 Task: Clone the list view in process automation
Action: Mouse scrolled (201, 157) with delta (0, 0)
Screenshot: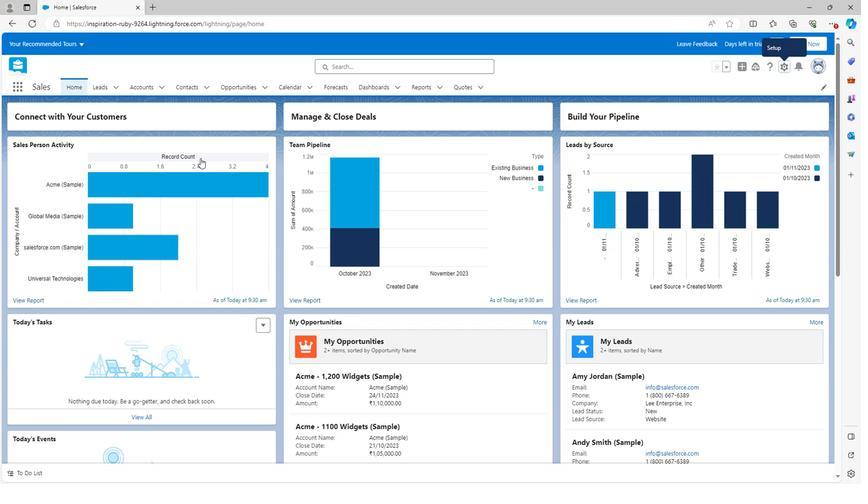 
Action: Mouse scrolled (201, 157) with delta (0, 0)
Screenshot: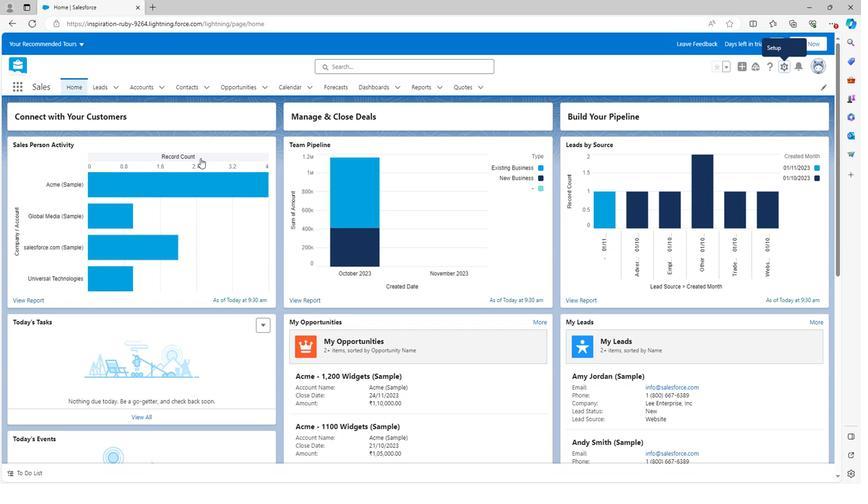 
Action: Mouse scrolled (201, 157) with delta (0, 0)
Screenshot: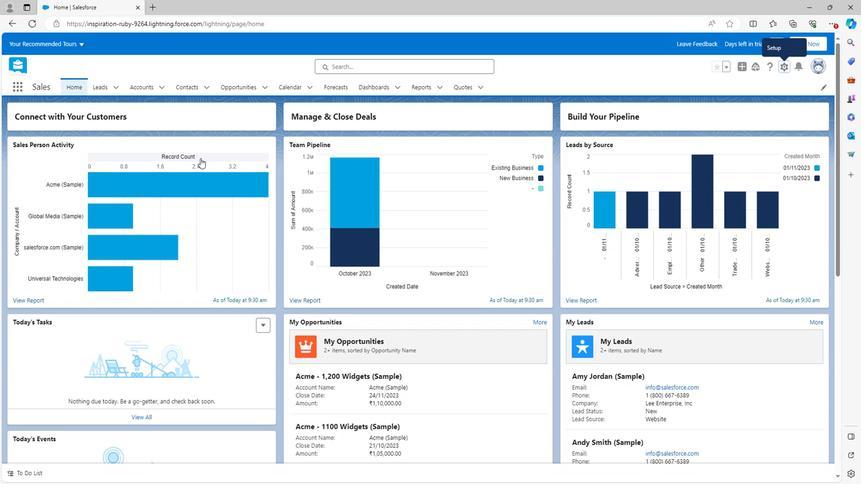 
Action: Mouse scrolled (201, 157) with delta (0, 0)
Screenshot: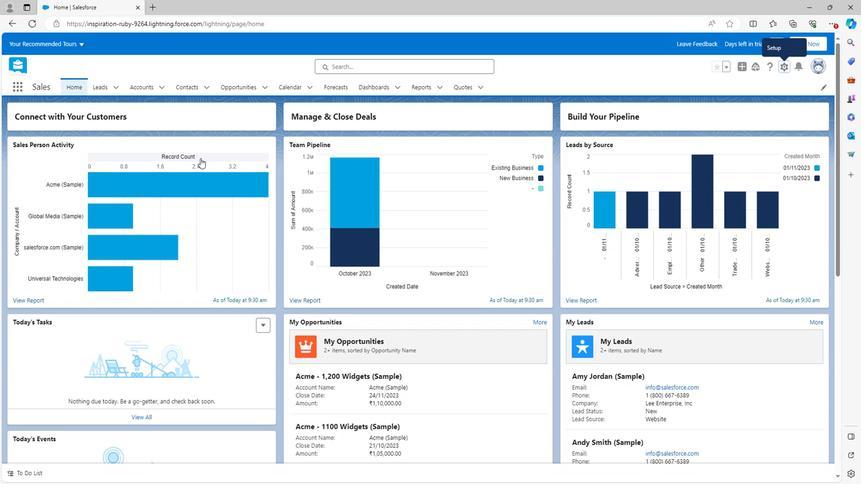 
Action: Mouse scrolled (201, 157) with delta (0, 0)
Screenshot: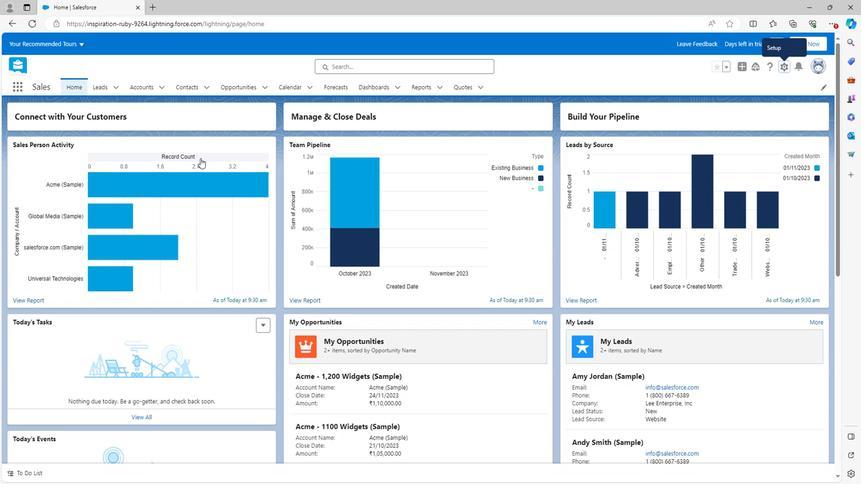 
Action: Mouse scrolled (201, 157) with delta (0, 0)
Screenshot: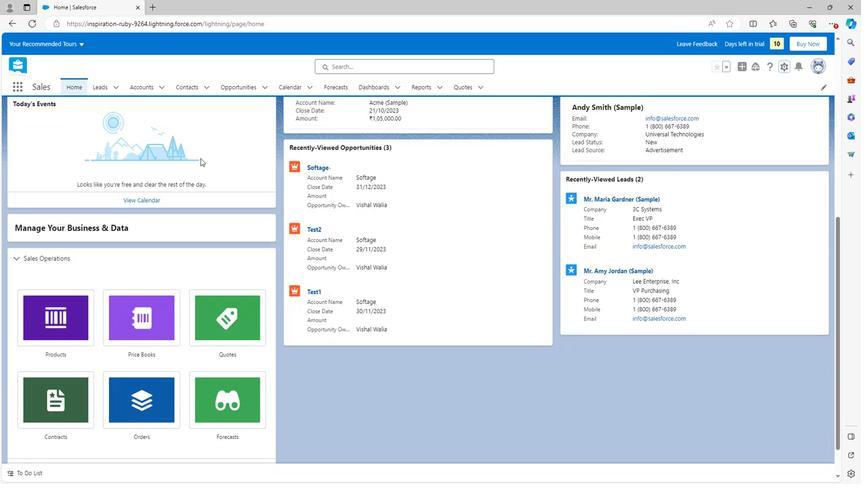 
Action: Mouse scrolled (201, 157) with delta (0, 0)
Screenshot: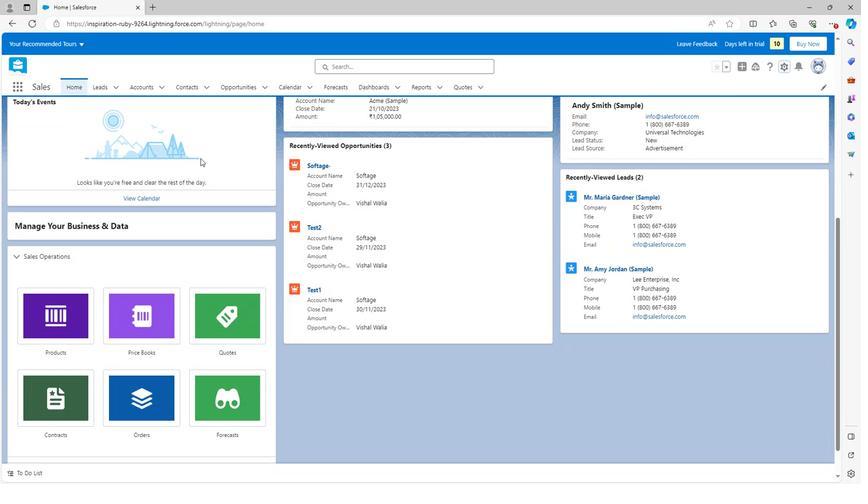 
Action: Mouse scrolled (201, 158) with delta (0, 0)
Screenshot: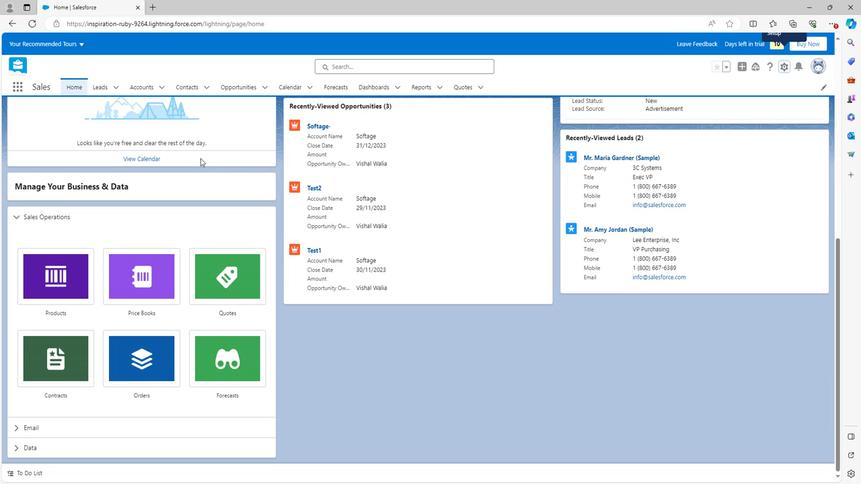 
Action: Mouse scrolled (201, 158) with delta (0, 0)
Screenshot: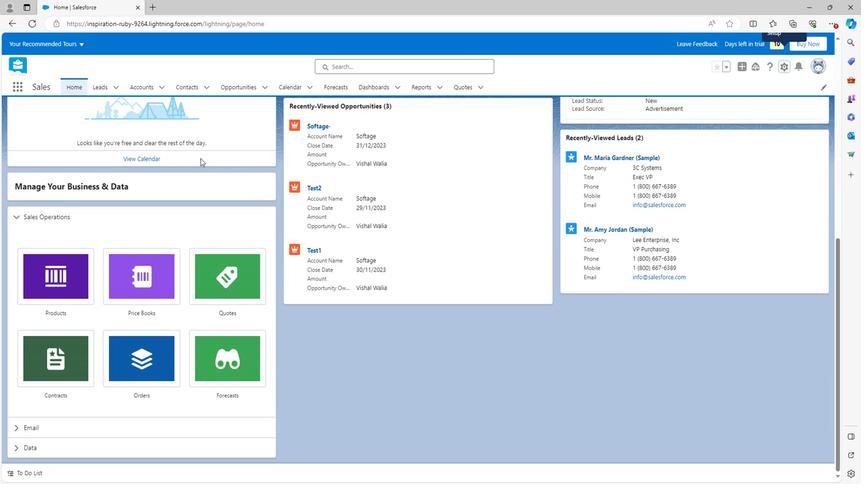 
Action: Mouse scrolled (201, 158) with delta (0, 0)
Screenshot: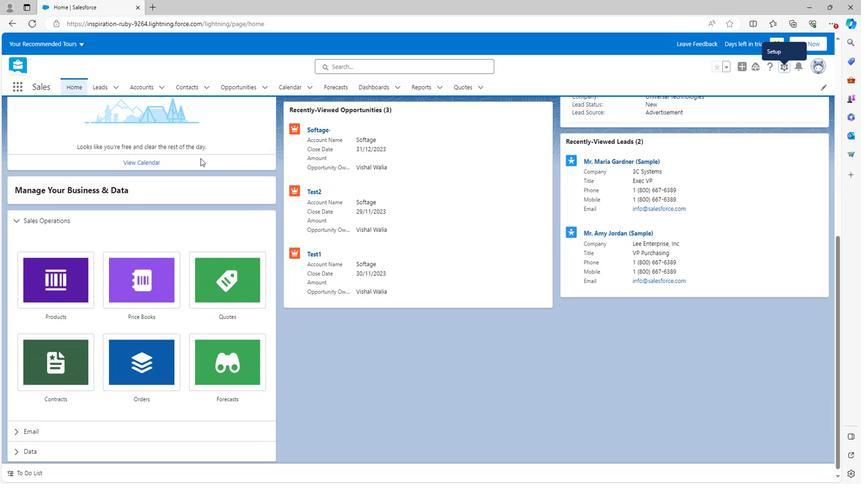 
Action: Mouse scrolled (201, 158) with delta (0, 0)
Screenshot: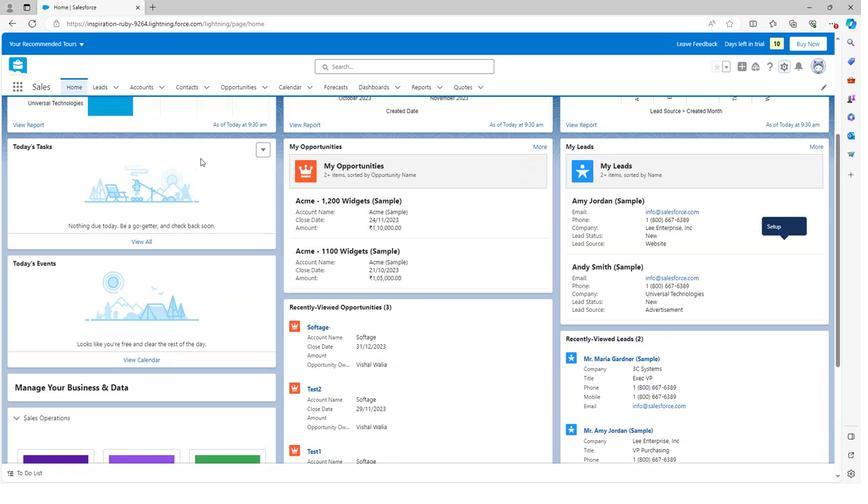 
Action: Mouse scrolled (201, 158) with delta (0, 0)
Screenshot: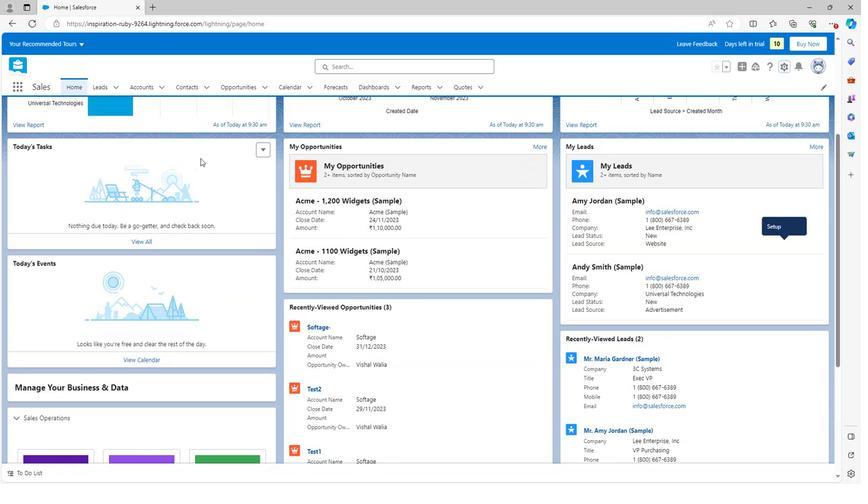 
Action: Mouse scrolled (201, 158) with delta (0, 0)
Screenshot: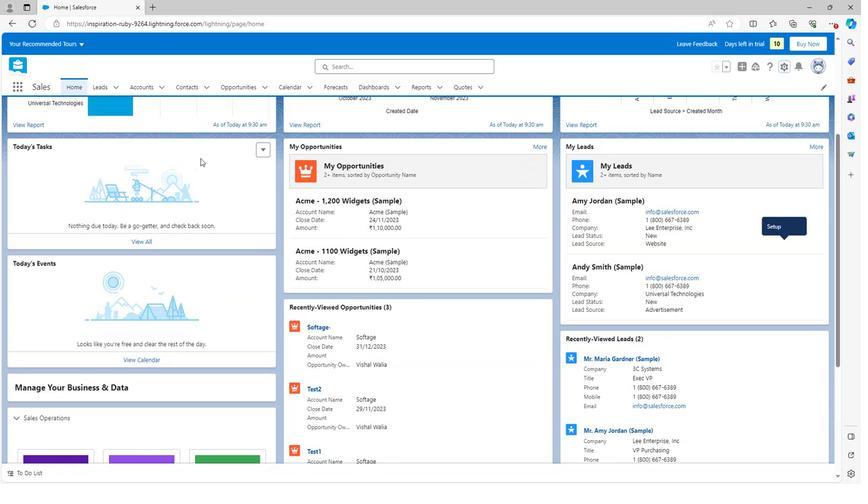 
Action: Mouse scrolled (201, 158) with delta (0, 0)
Screenshot: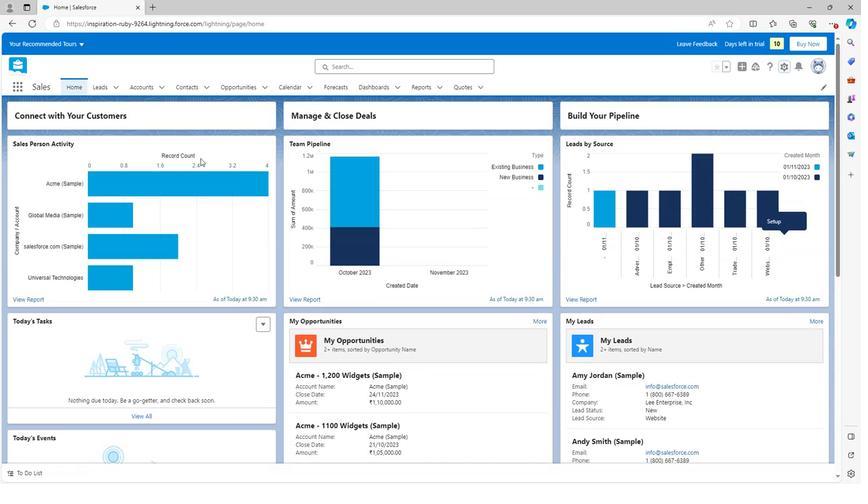 
Action: Mouse scrolled (201, 158) with delta (0, 0)
Screenshot: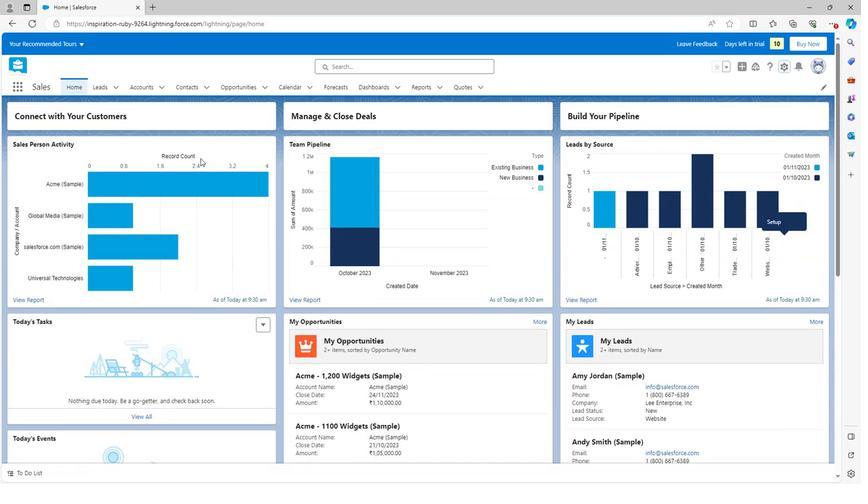 
Action: Mouse scrolled (201, 158) with delta (0, 0)
Screenshot: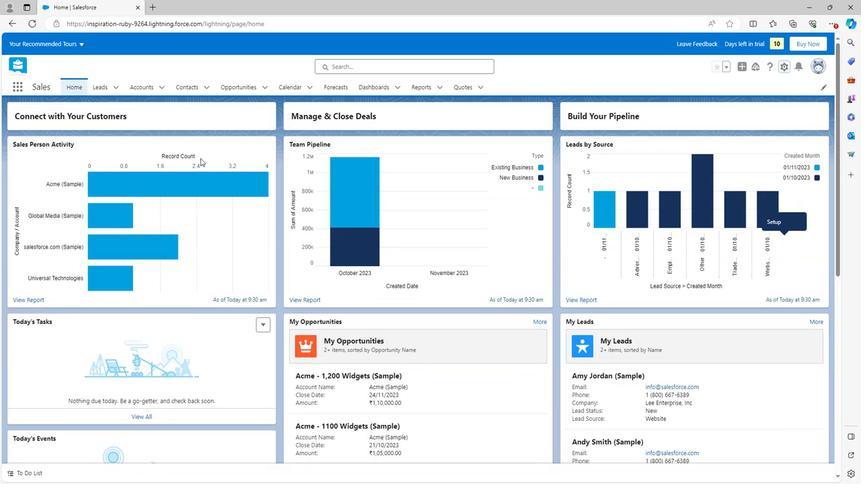 
Action: Mouse moved to (782, 67)
Screenshot: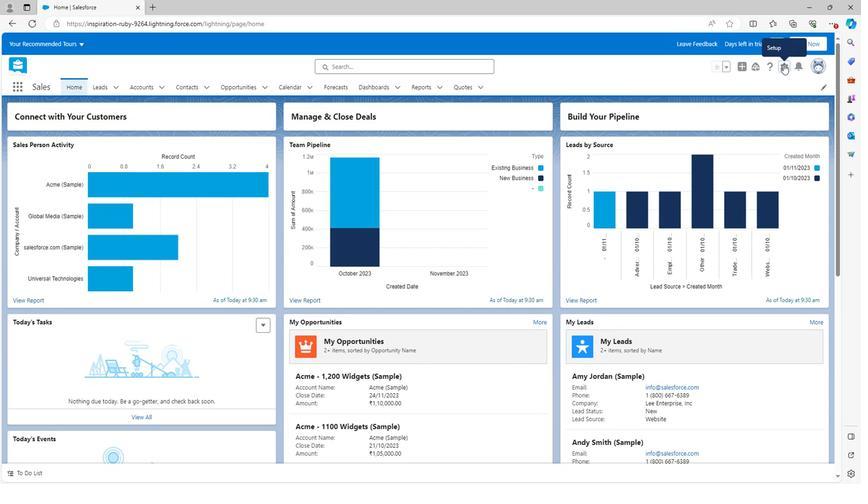
Action: Mouse pressed left at (782, 67)
Screenshot: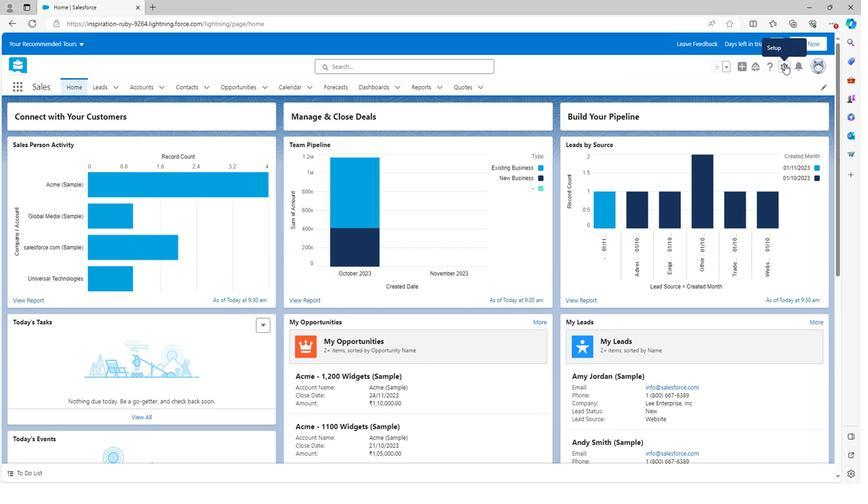 
Action: Mouse moved to (742, 92)
Screenshot: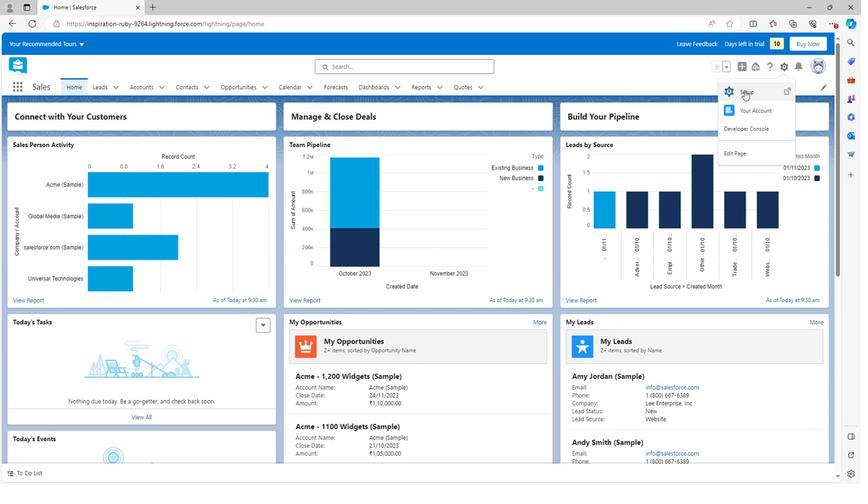 
Action: Mouse pressed left at (742, 92)
Screenshot: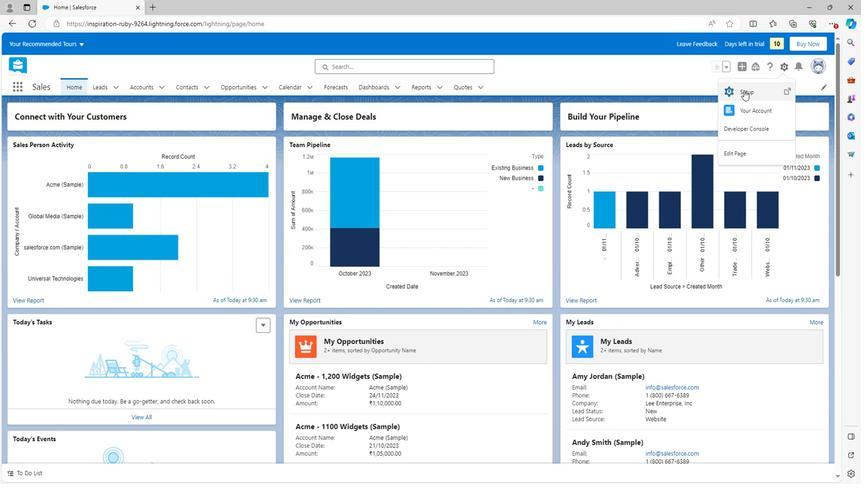 
Action: Mouse moved to (55, 327)
Screenshot: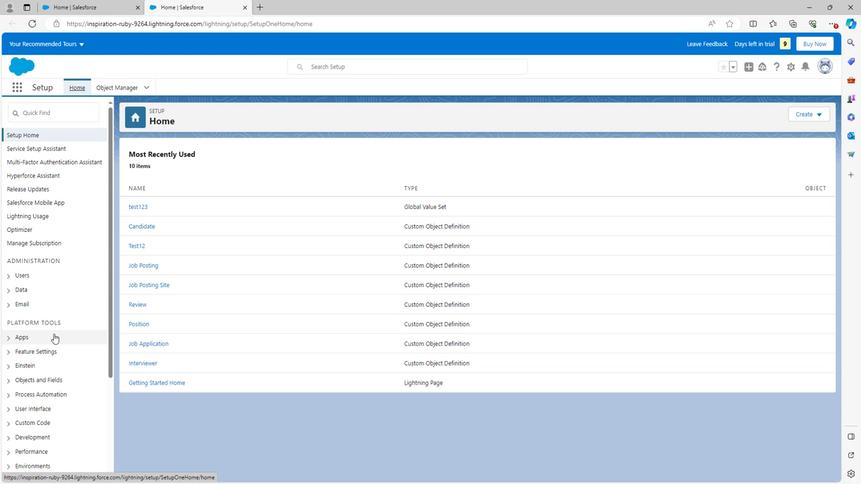 
Action: Mouse scrolled (55, 327) with delta (0, 0)
Screenshot: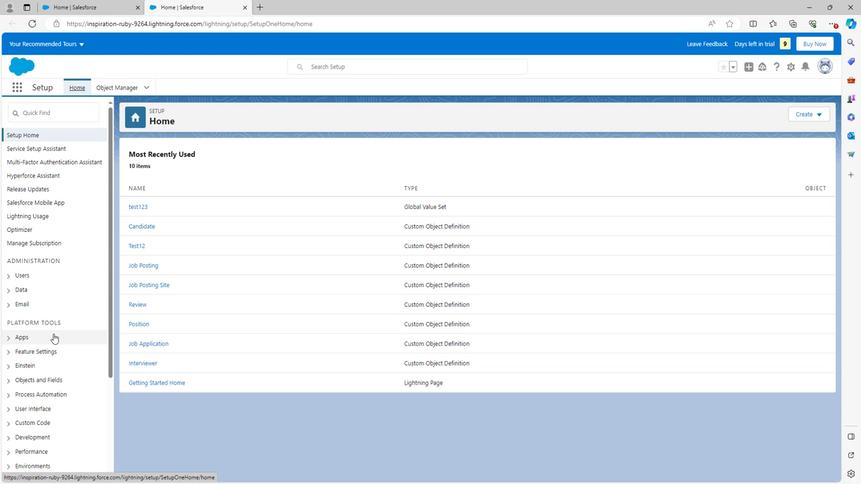 
Action: Mouse scrolled (55, 327) with delta (0, 0)
Screenshot: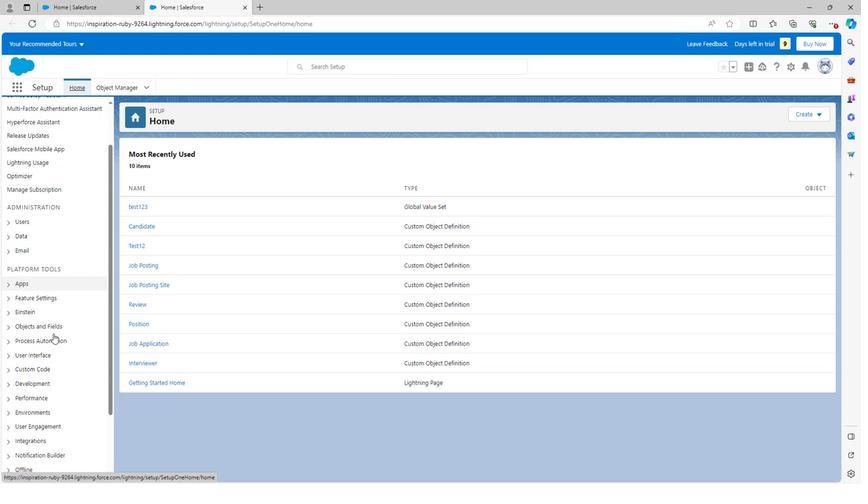 
Action: Mouse scrolled (55, 327) with delta (0, 0)
Screenshot: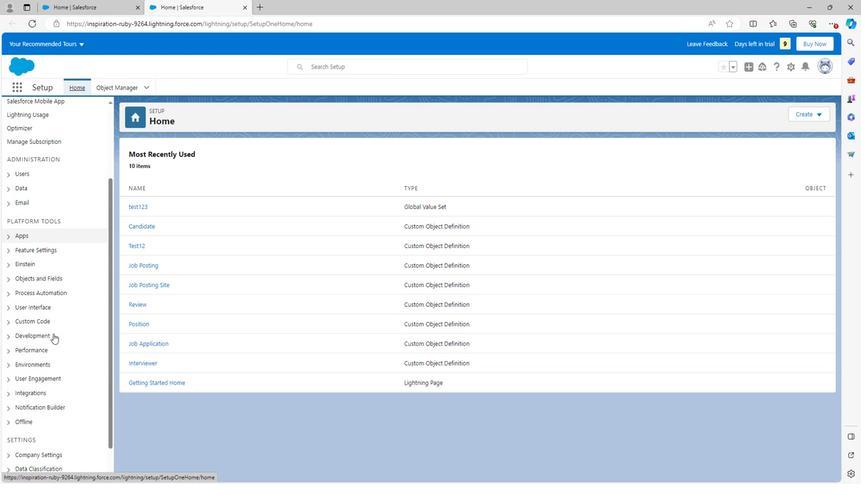 
Action: Mouse moved to (10, 256)
Screenshot: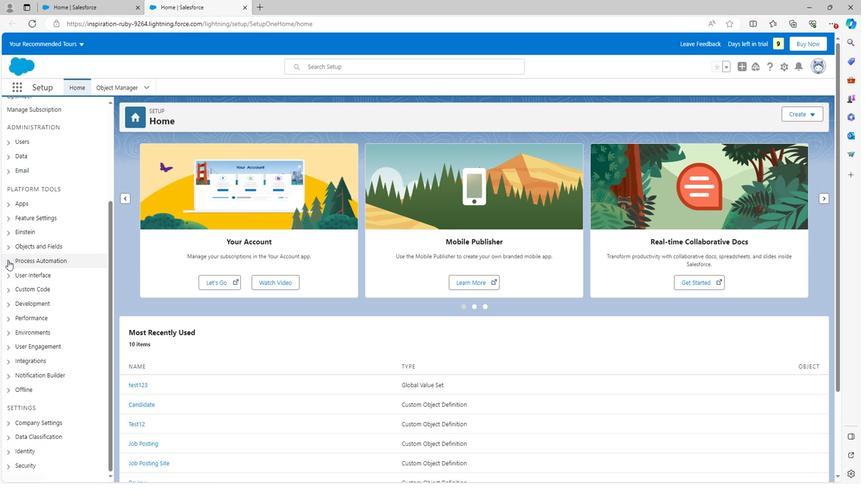 
Action: Mouse pressed left at (10, 256)
Screenshot: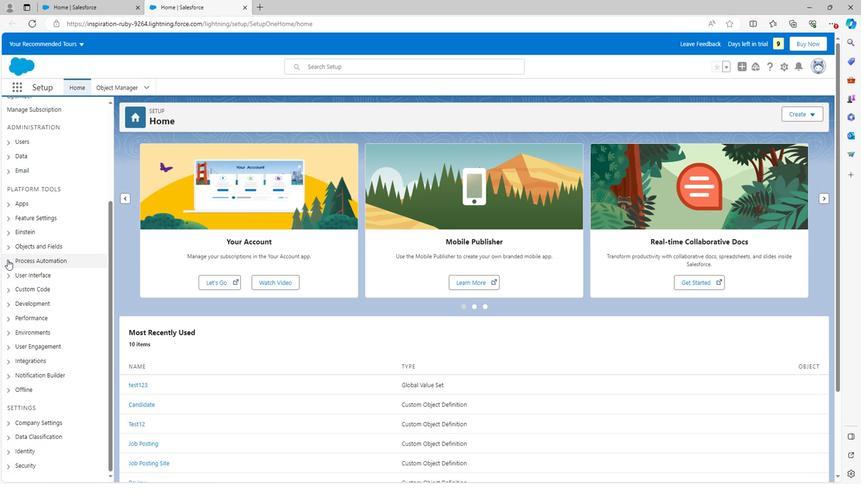 
Action: Mouse moved to (53, 327)
Screenshot: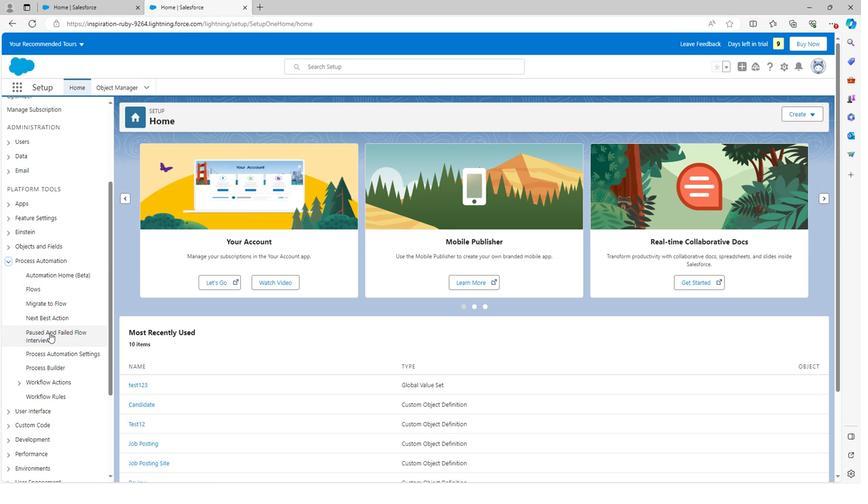 
Action: Mouse pressed left at (53, 327)
Screenshot: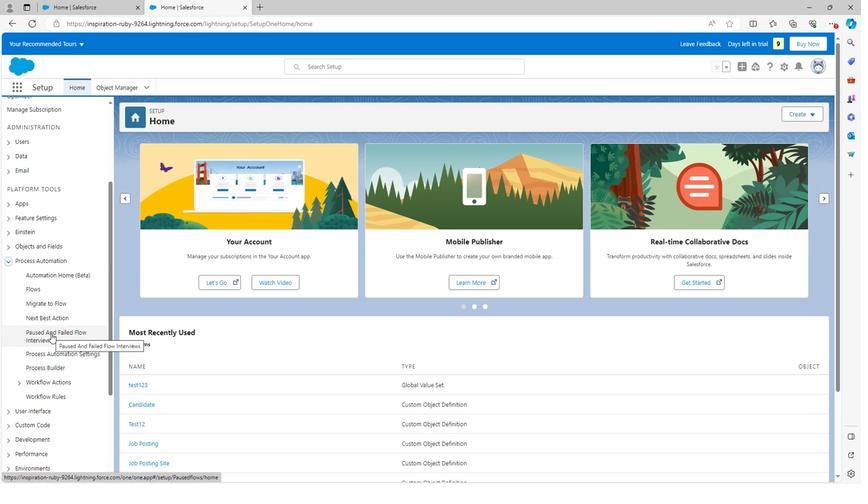 
Action: Mouse moved to (785, 134)
Screenshot: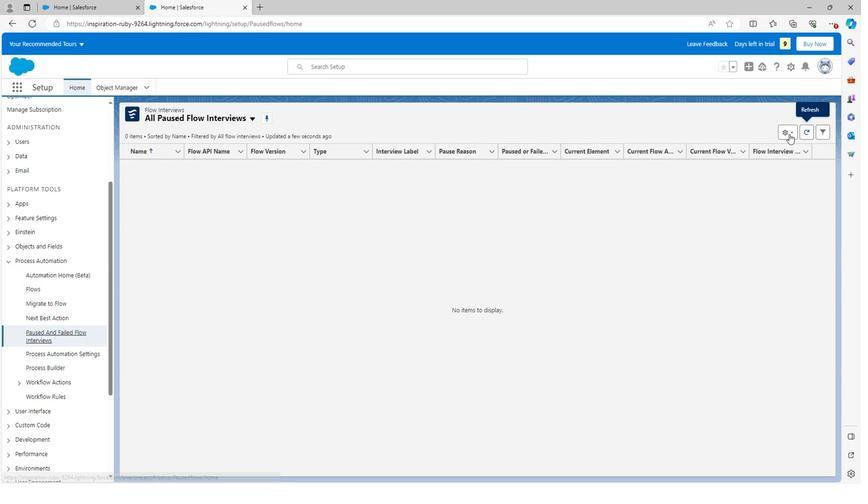 
Action: Mouse pressed left at (785, 134)
Screenshot: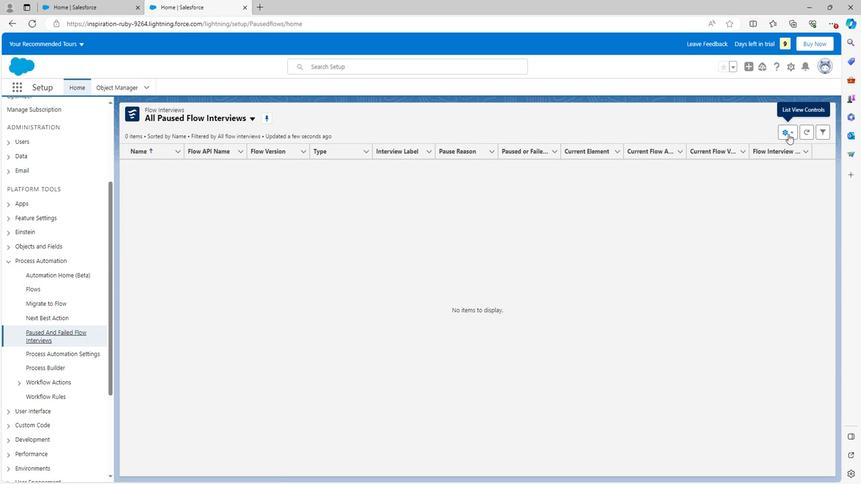 
Action: Mouse moved to (741, 180)
Screenshot: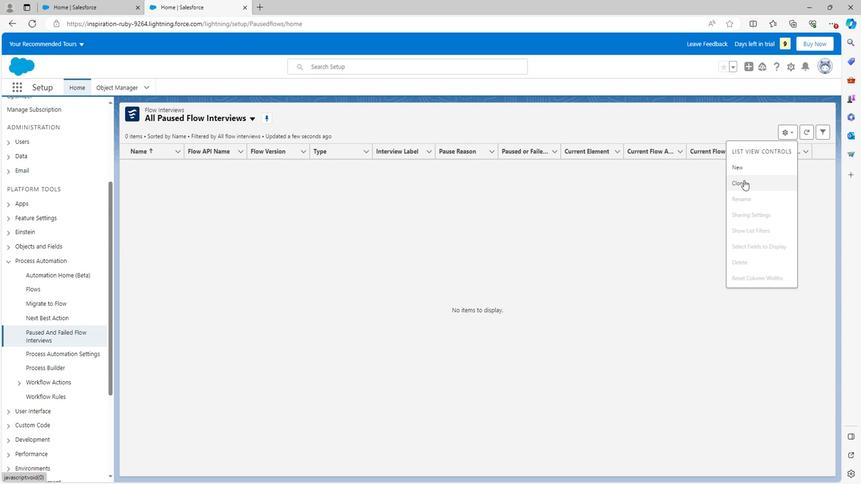 
Action: Mouse pressed left at (741, 180)
Screenshot: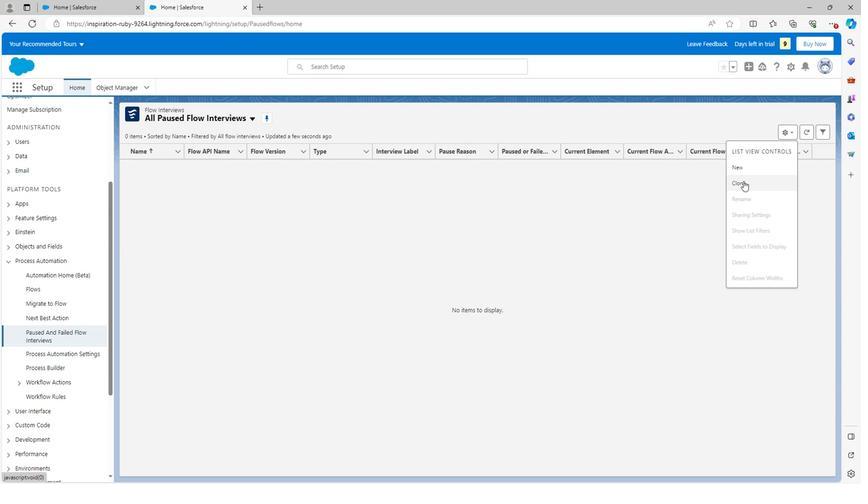 
Action: Mouse moved to (337, 242)
Screenshot: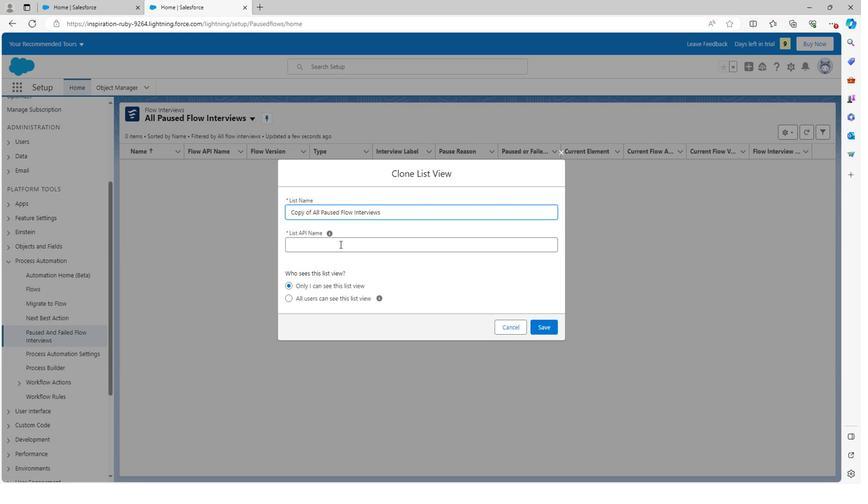 
Action: Mouse pressed left at (337, 242)
Screenshot: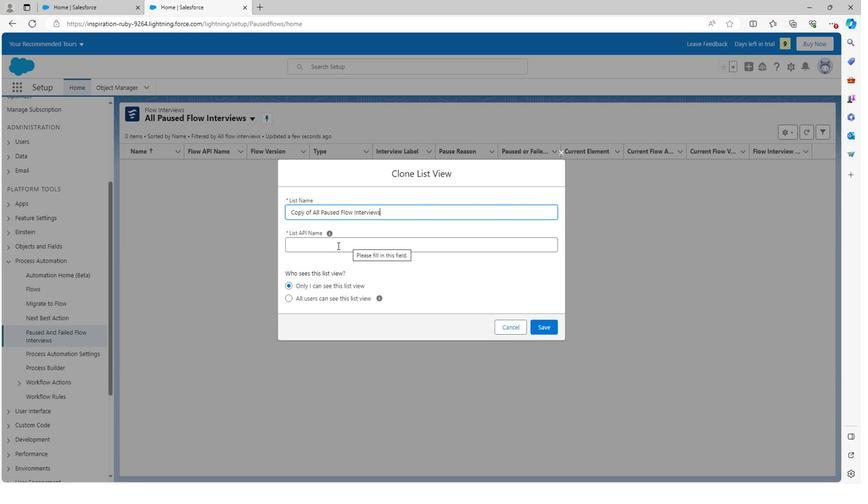 
Action: Mouse moved to (541, 318)
Screenshot: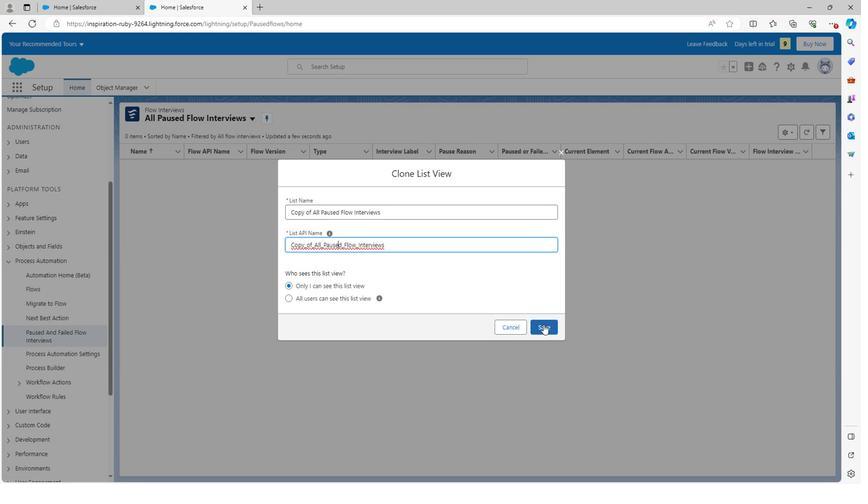 
Action: Mouse pressed left at (541, 318)
Screenshot: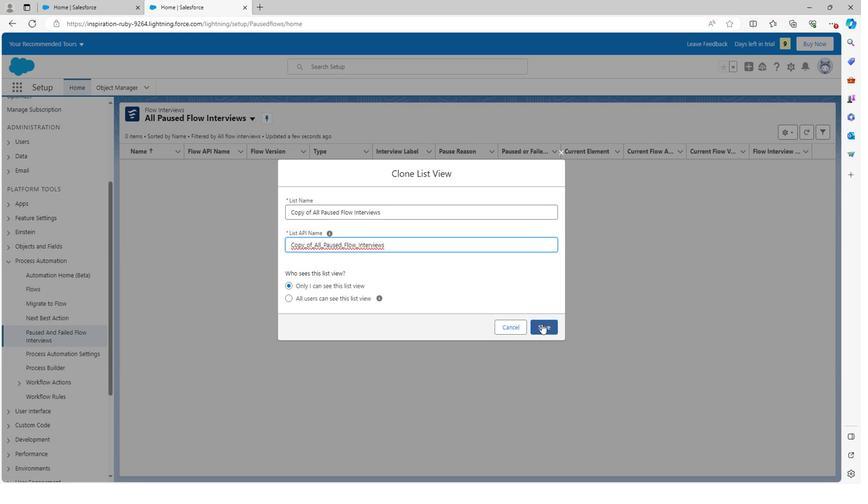 
Action: Mouse moved to (49, 325)
Screenshot: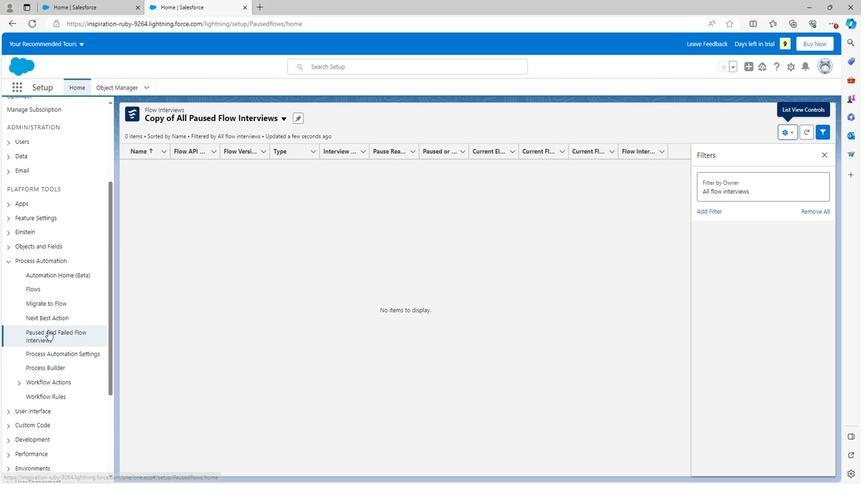 
Action: Mouse pressed left at (49, 325)
Screenshot: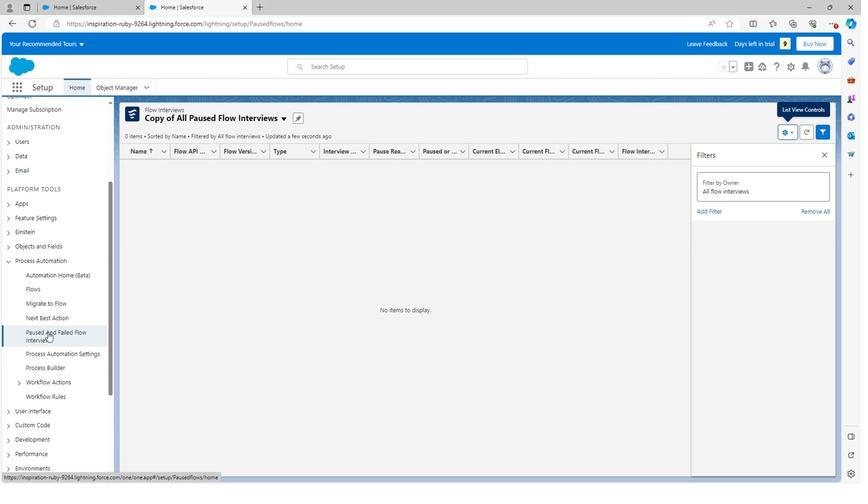
Action: Mouse moved to (384, 294)
Screenshot: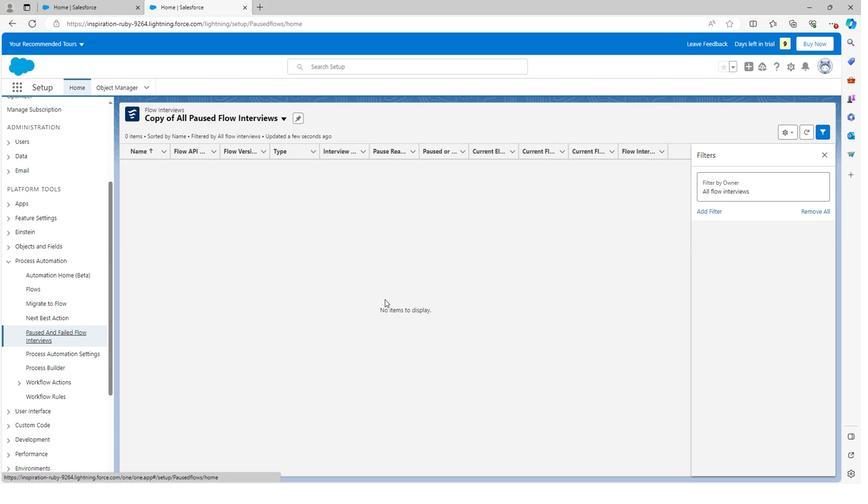 
